 Task: Create a due date automation trigger when advanced on, on the monday before a card is due add fields without custom field "Resume" set to a date more than 1 days from now at 11:00 AM.
Action: Mouse moved to (959, 72)
Screenshot: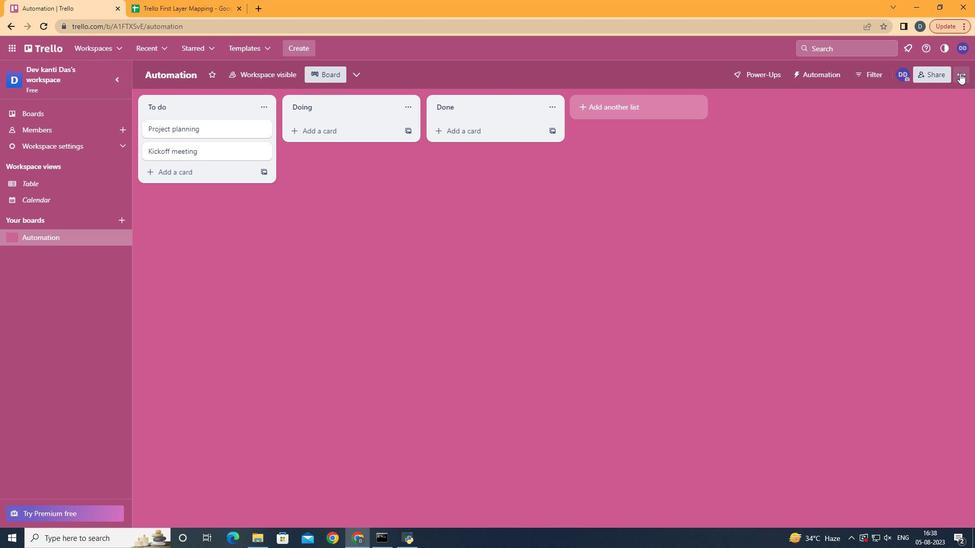
Action: Mouse pressed left at (959, 72)
Screenshot: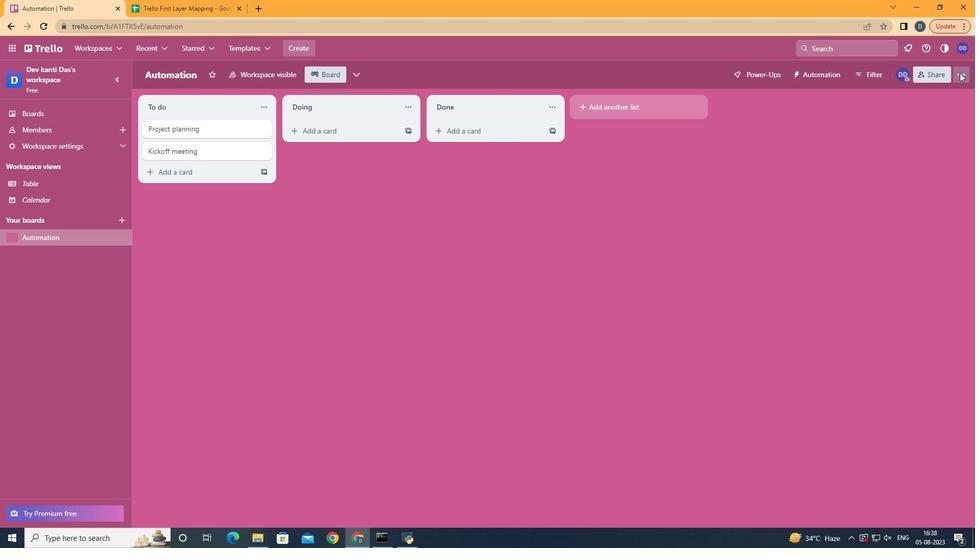 
Action: Mouse moved to (890, 215)
Screenshot: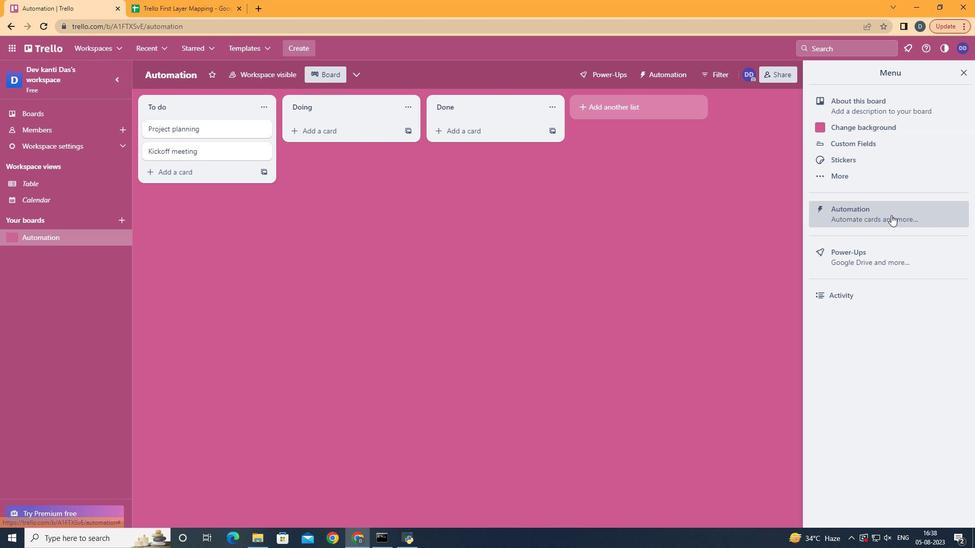 
Action: Mouse pressed left at (890, 215)
Screenshot: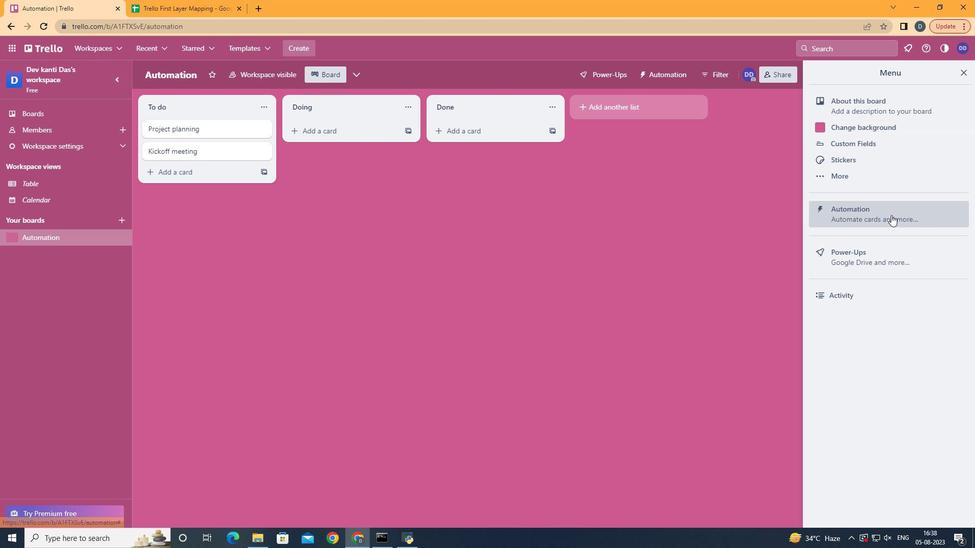 
Action: Mouse moved to (208, 203)
Screenshot: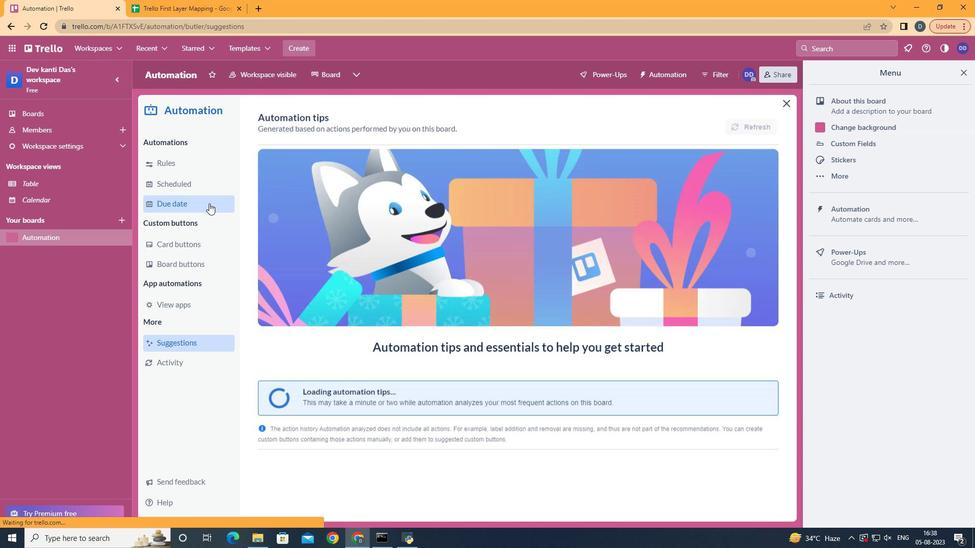 
Action: Mouse pressed left at (208, 203)
Screenshot: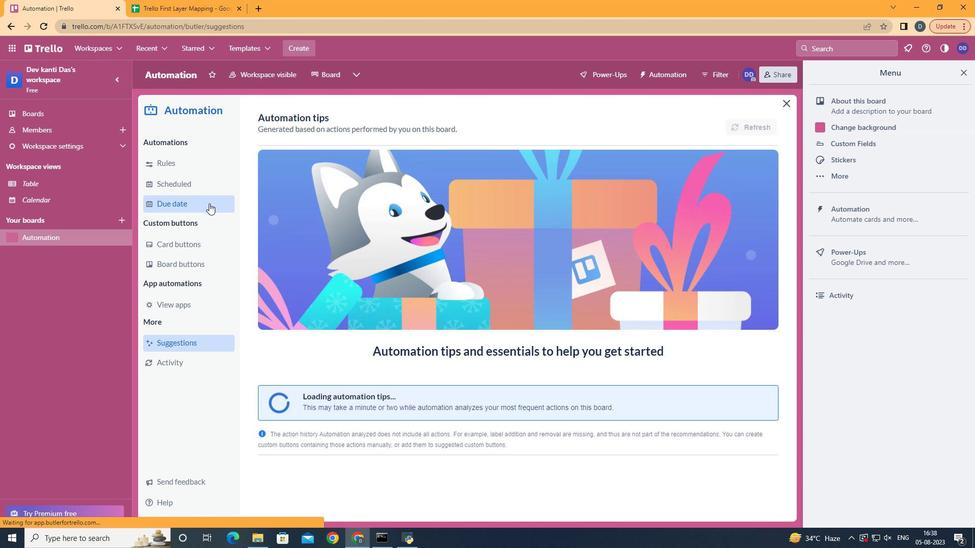 
Action: Mouse moved to (716, 121)
Screenshot: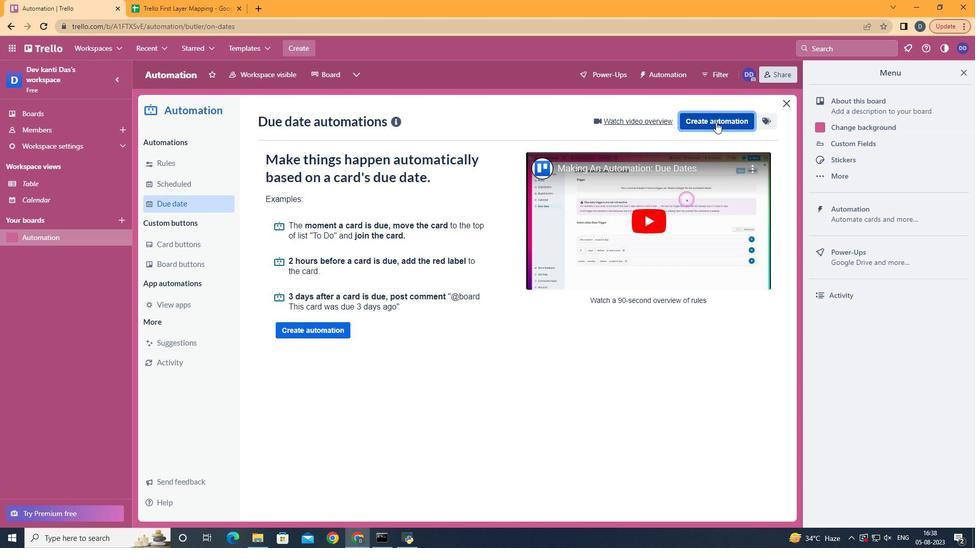 
Action: Mouse pressed left at (716, 121)
Screenshot: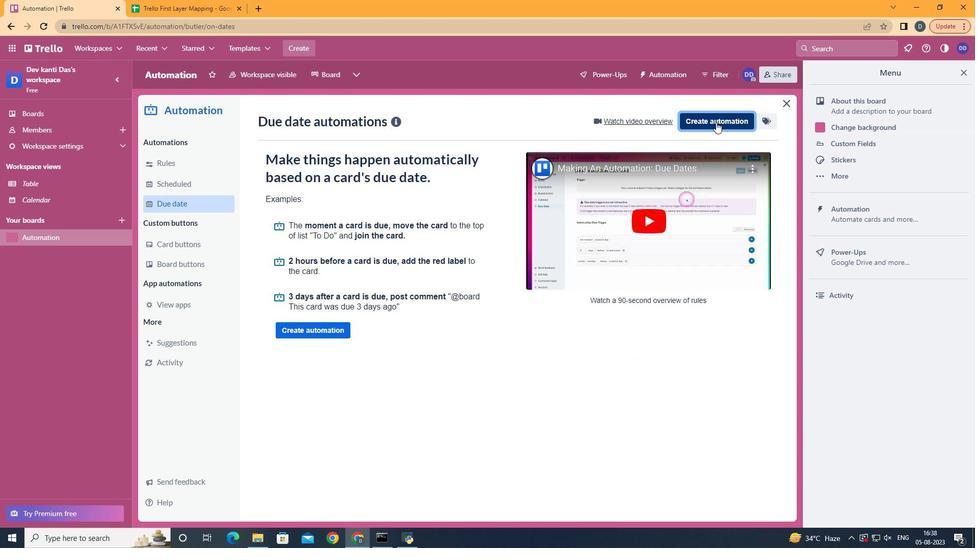 
Action: Mouse moved to (519, 215)
Screenshot: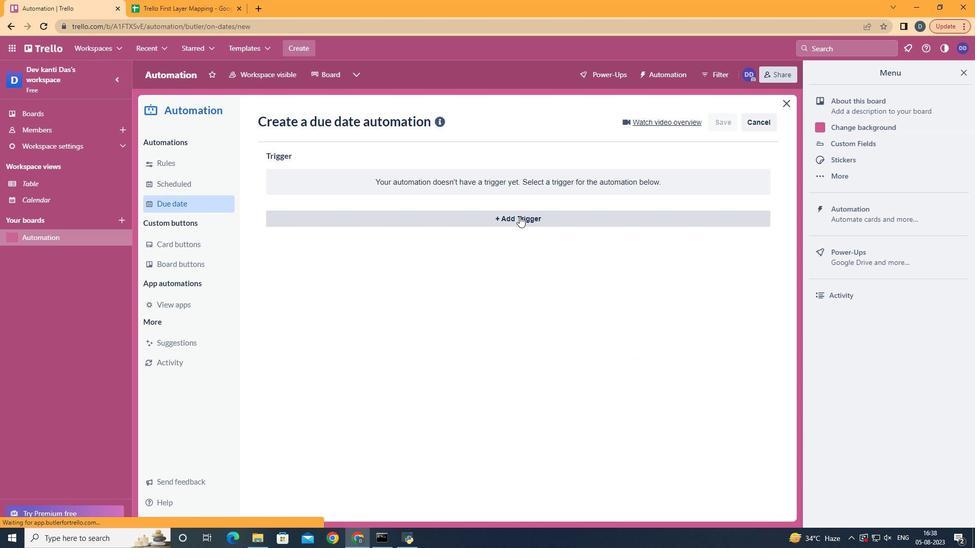 
Action: Mouse pressed left at (519, 215)
Screenshot: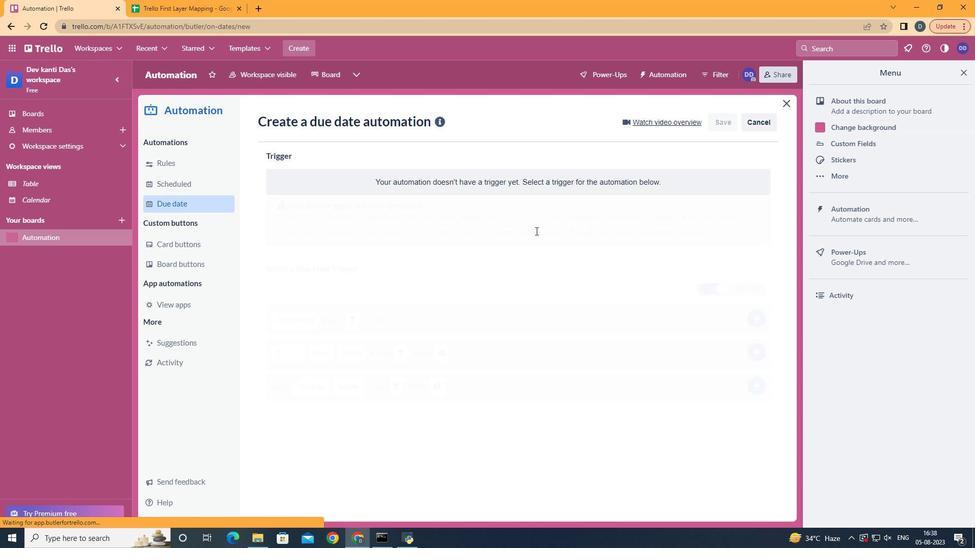 
Action: Mouse moved to (334, 265)
Screenshot: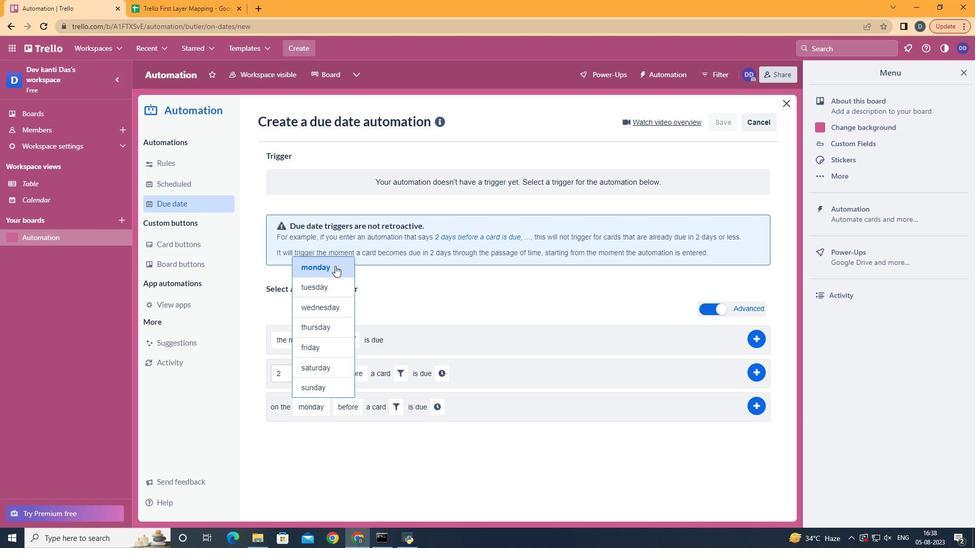 
Action: Mouse pressed left at (334, 265)
Screenshot: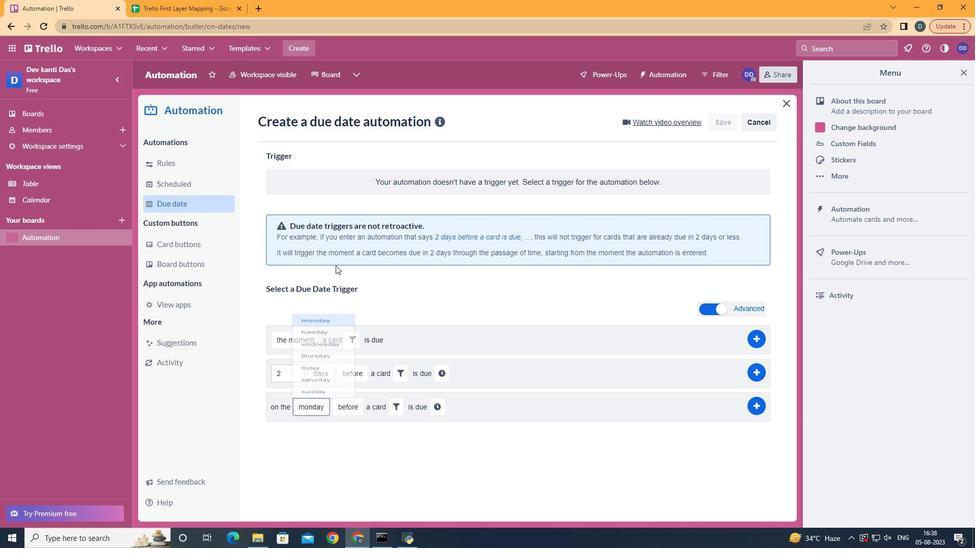 
Action: Mouse moved to (354, 427)
Screenshot: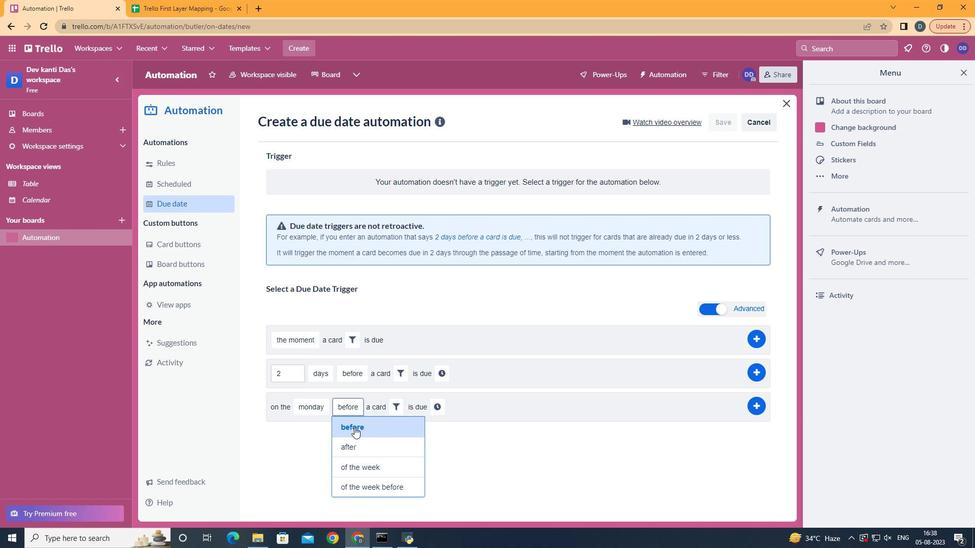 
Action: Mouse pressed left at (354, 427)
Screenshot: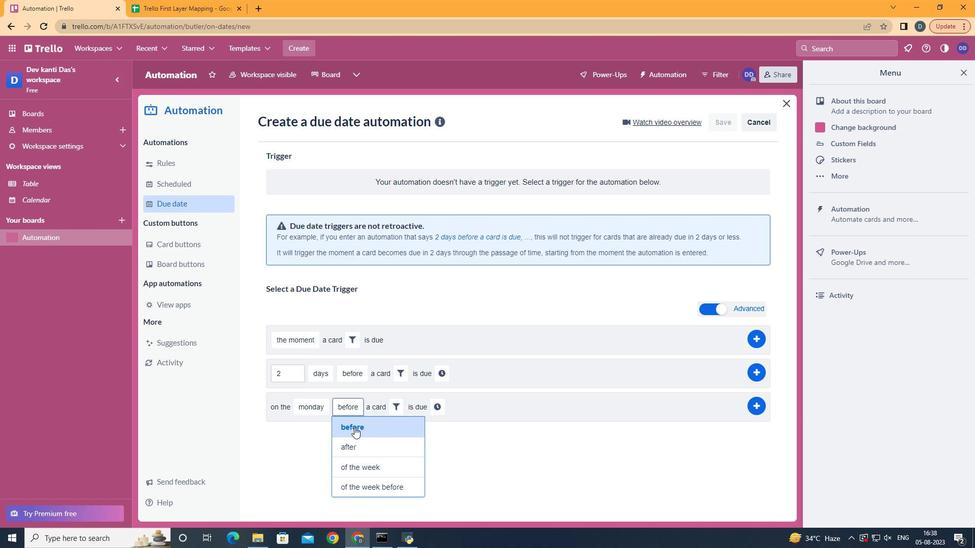 
Action: Mouse moved to (399, 407)
Screenshot: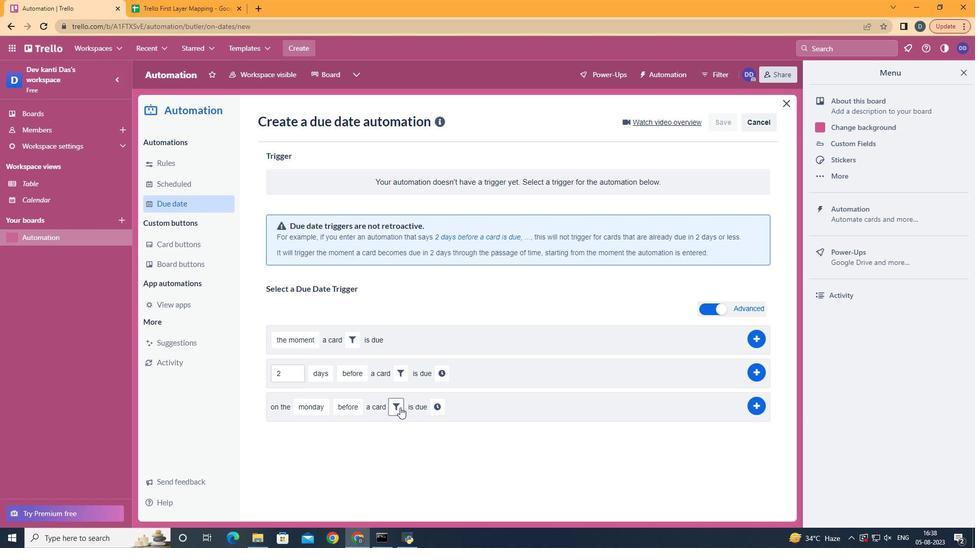 
Action: Mouse pressed left at (399, 407)
Screenshot: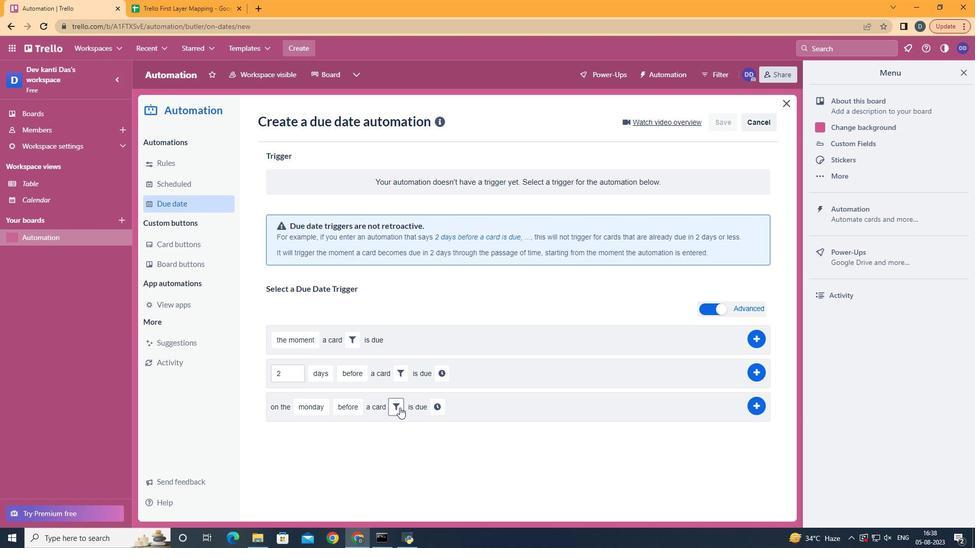 
Action: Mouse moved to (568, 436)
Screenshot: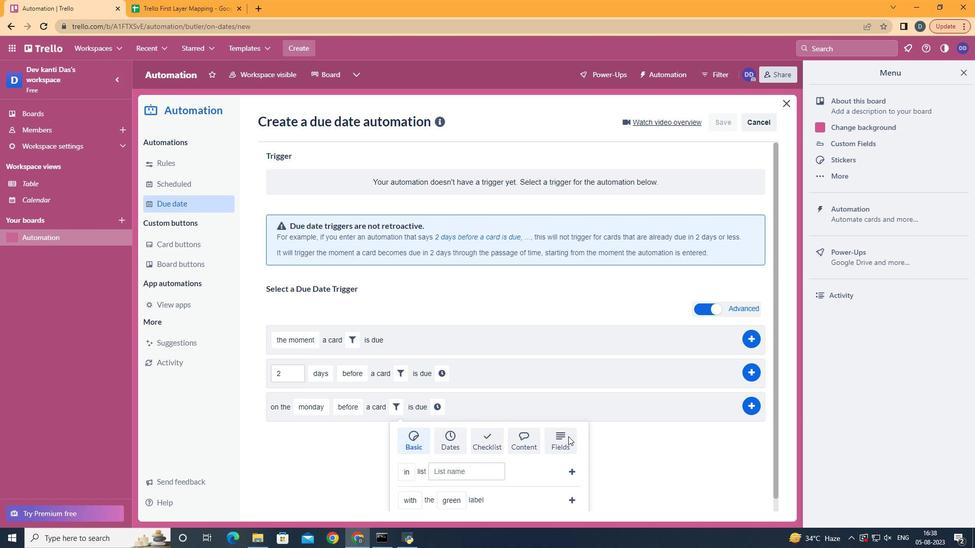 
Action: Mouse pressed left at (568, 436)
Screenshot: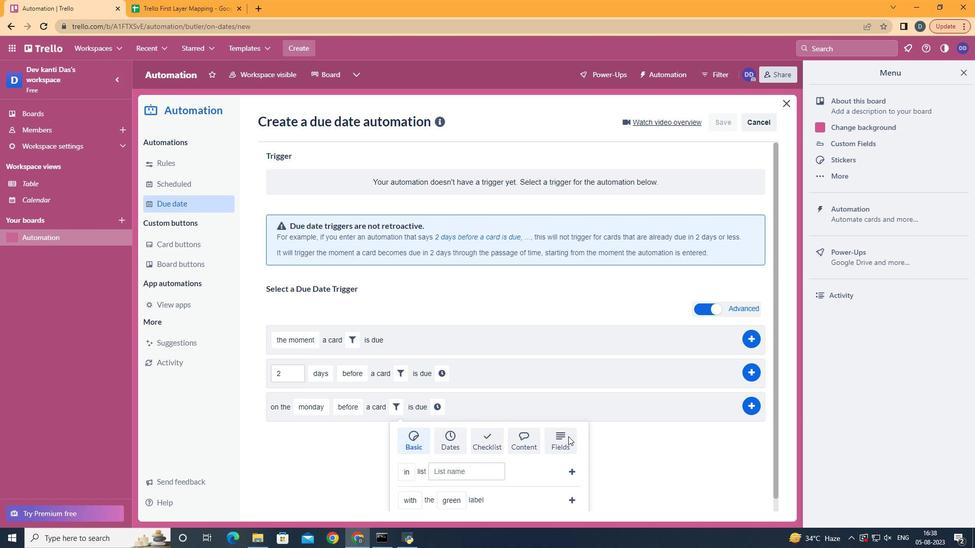 
Action: Mouse moved to (568, 436)
Screenshot: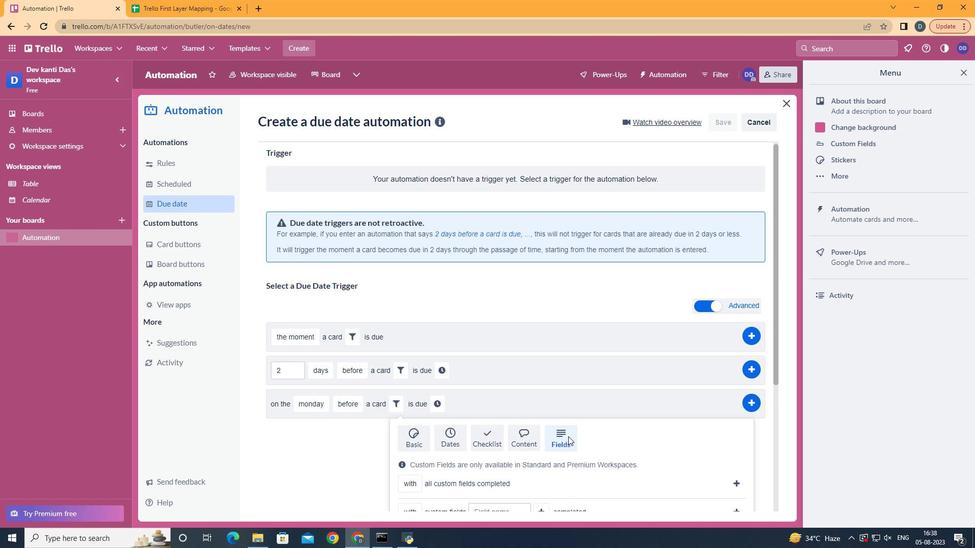 
Action: Mouse scrolled (568, 436) with delta (0, 0)
Screenshot: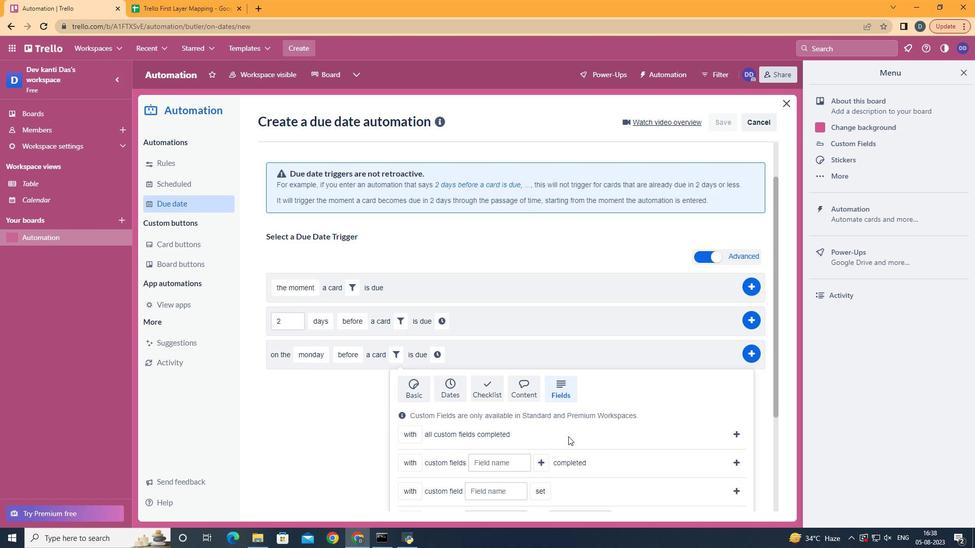 
Action: Mouse scrolled (568, 436) with delta (0, 0)
Screenshot: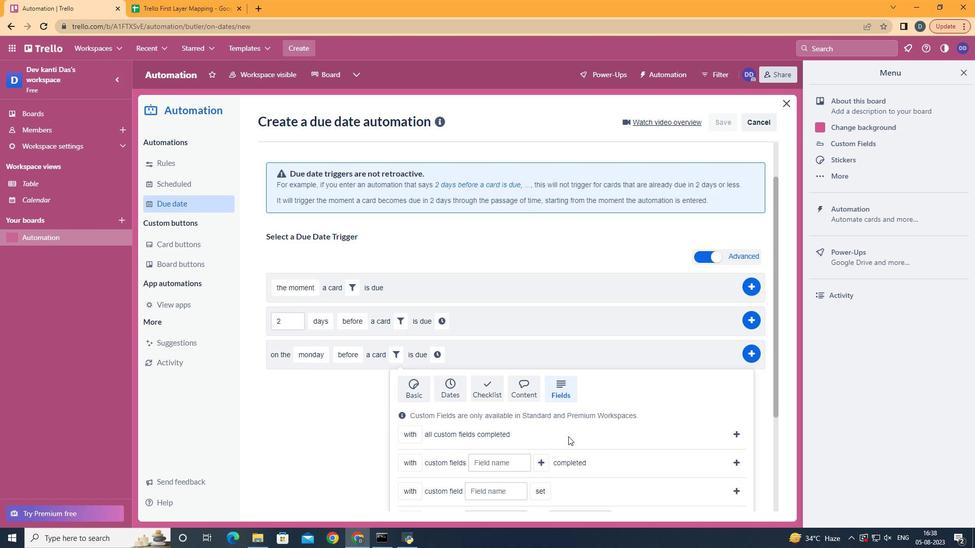 
Action: Mouse scrolled (568, 436) with delta (0, 0)
Screenshot: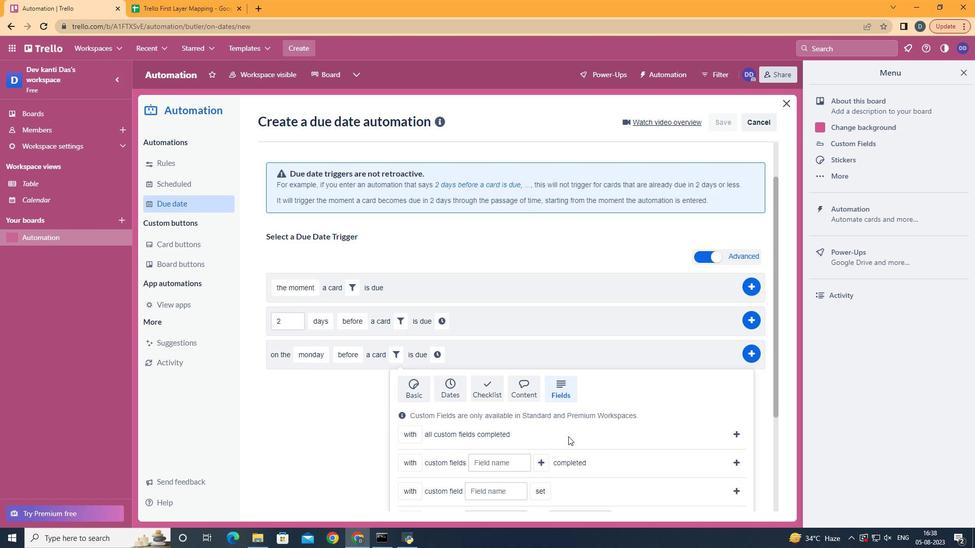 
Action: Mouse scrolled (568, 436) with delta (0, 0)
Screenshot: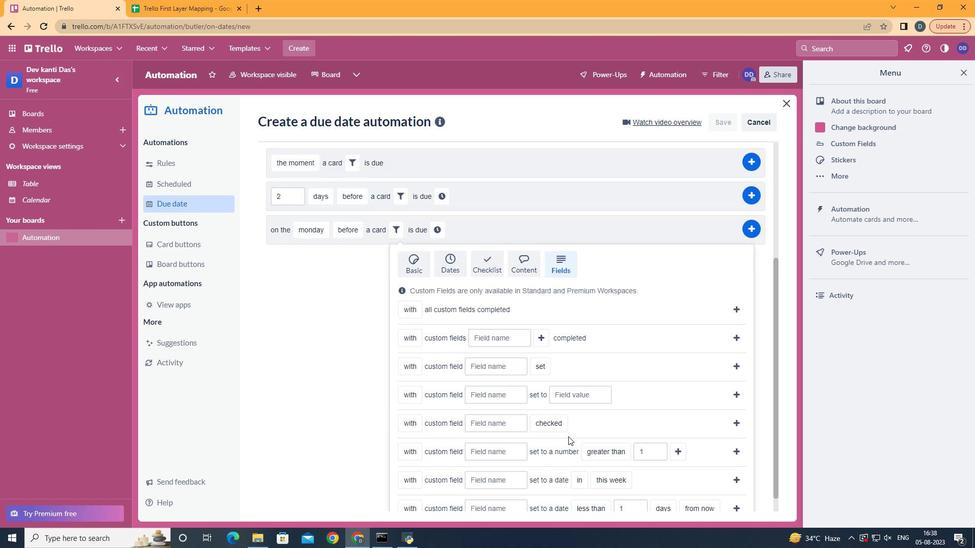 
Action: Mouse scrolled (568, 436) with delta (0, 0)
Screenshot: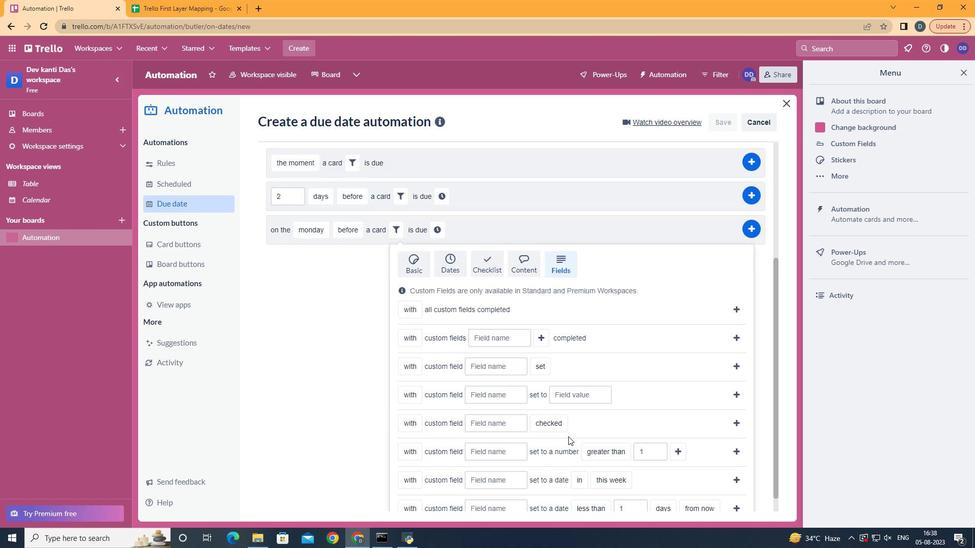 
Action: Mouse scrolled (568, 436) with delta (0, 0)
Screenshot: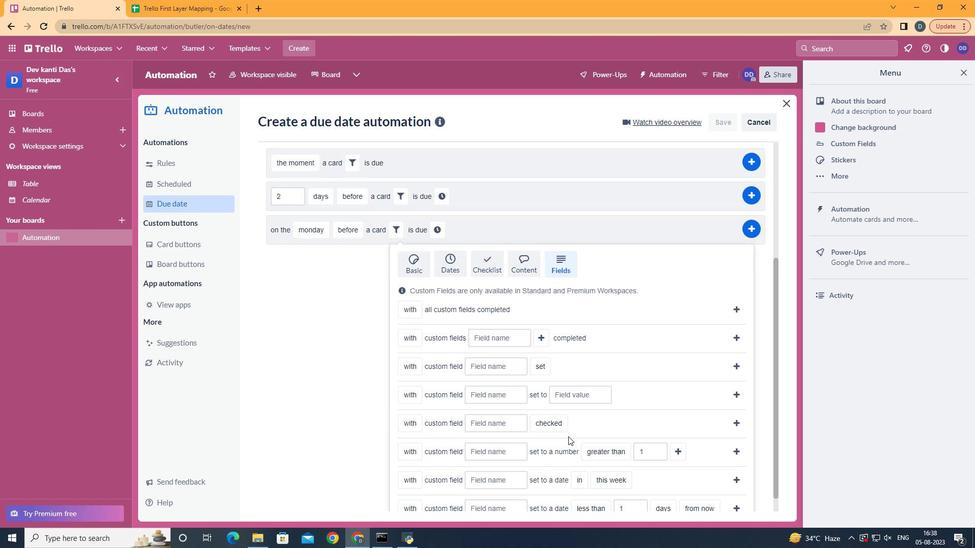 
Action: Mouse scrolled (568, 436) with delta (0, 0)
Screenshot: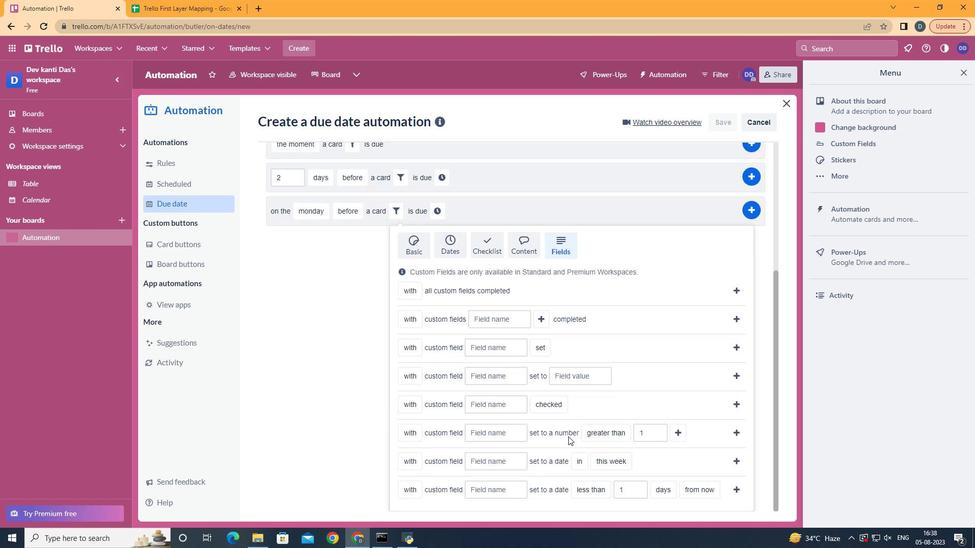 
Action: Mouse moved to (434, 462)
Screenshot: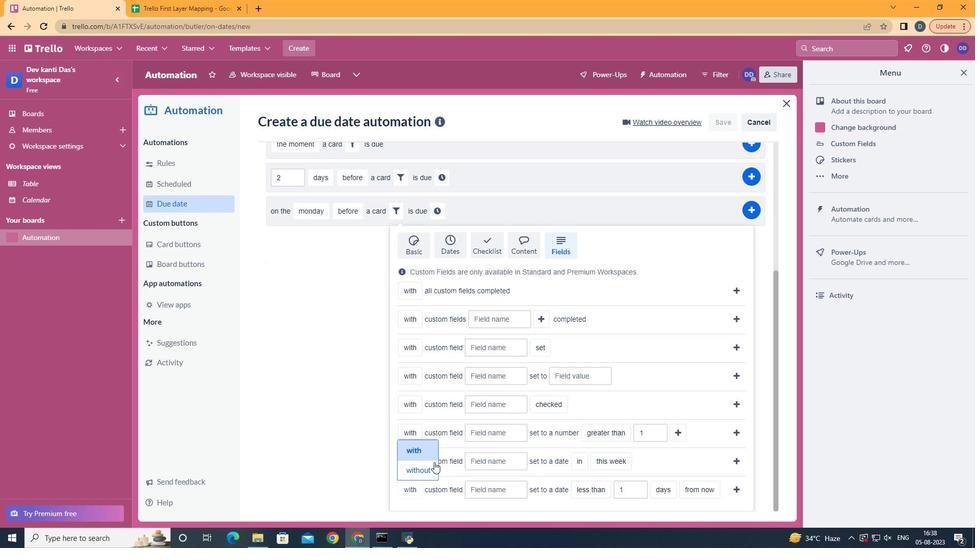 
Action: Mouse pressed left at (434, 462)
Screenshot: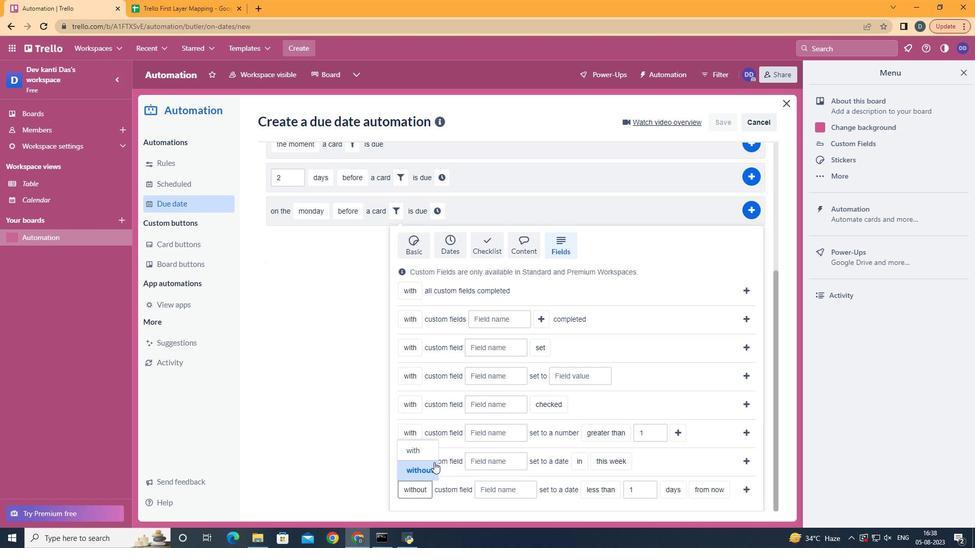 
Action: Mouse moved to (514, 487)
Screenshot: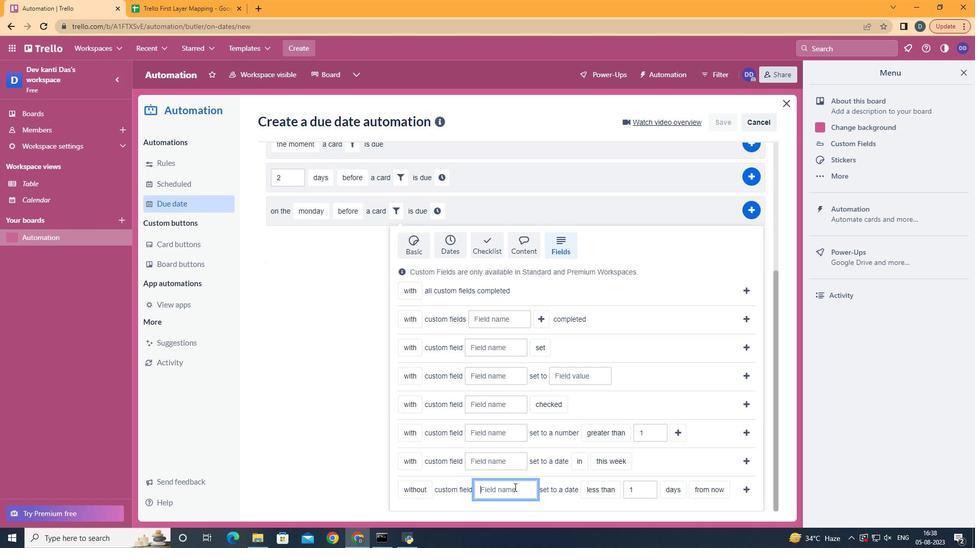 
Action: Mouse pressed left at (514, 487)
Screenshot: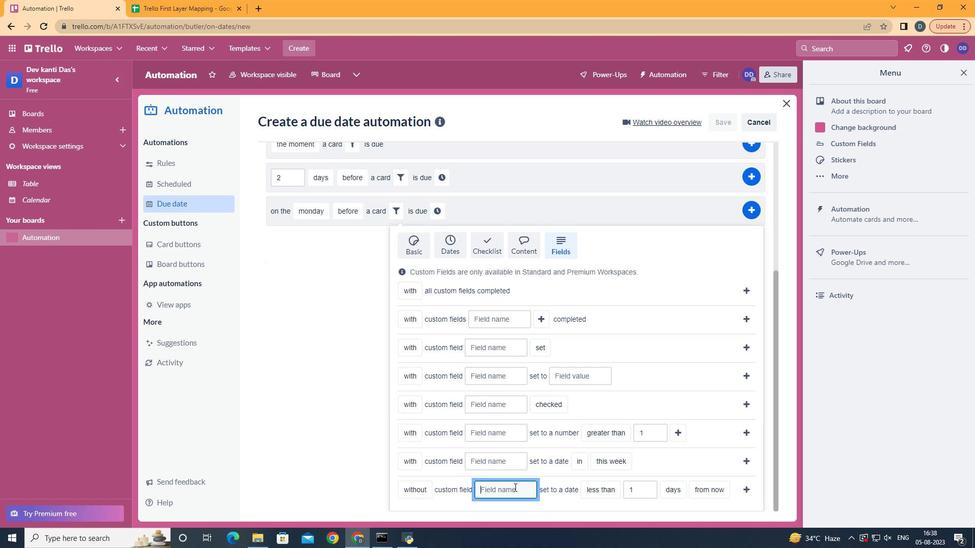 
Action: Key pressed <Key.shift>Resume
Screenshot: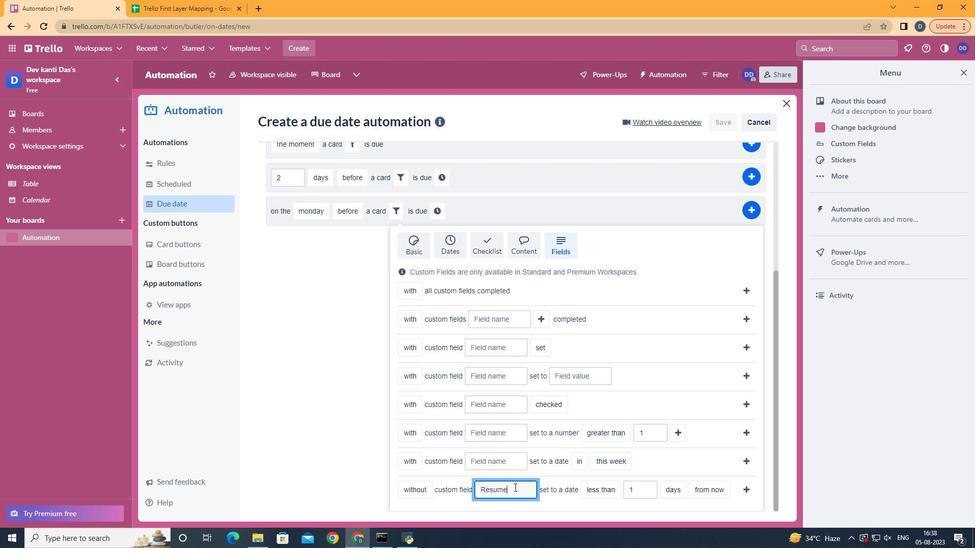 
Action: Mouse moved to (610, 441)
Screenshot: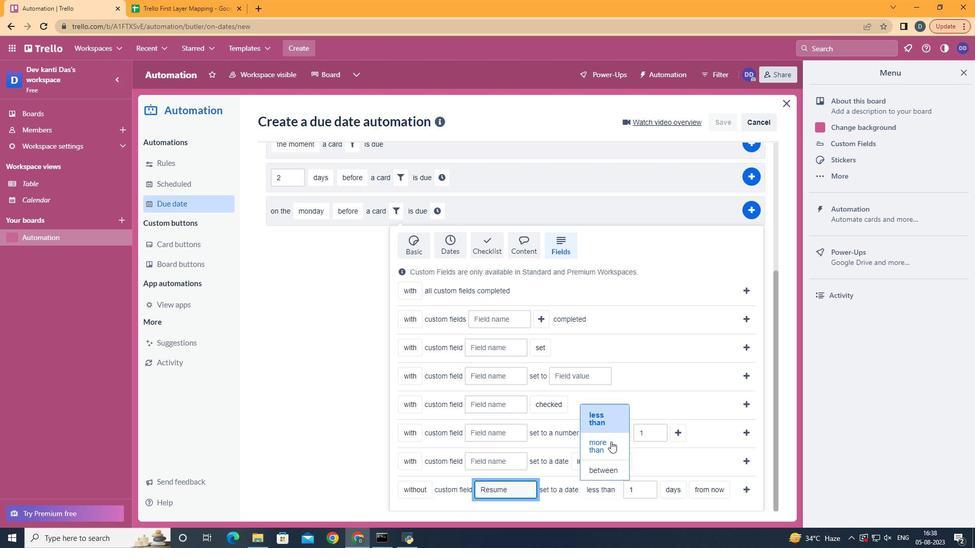 
Action: Mouse pressed left at (610, 441)
Screenshot: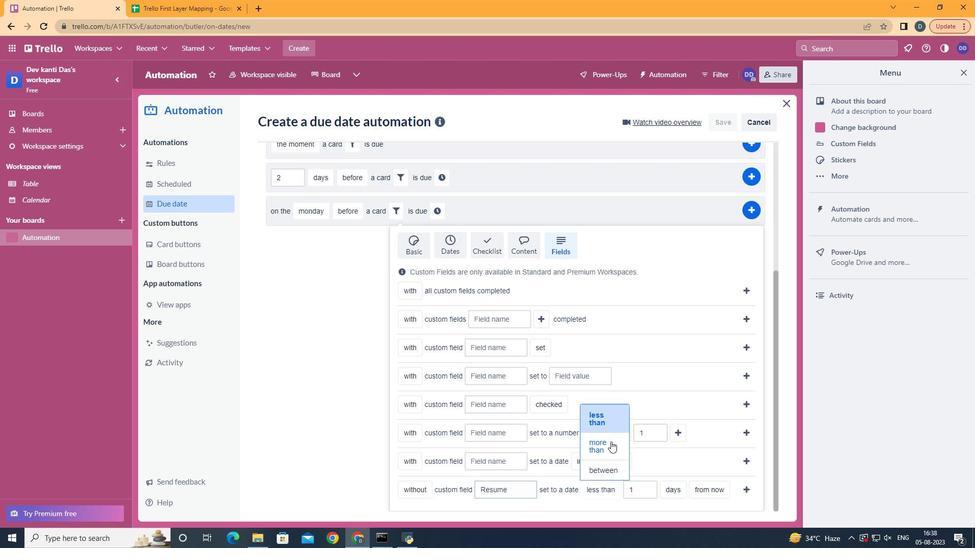 
Action: Mouse moved to (690, 449)
Screenshot: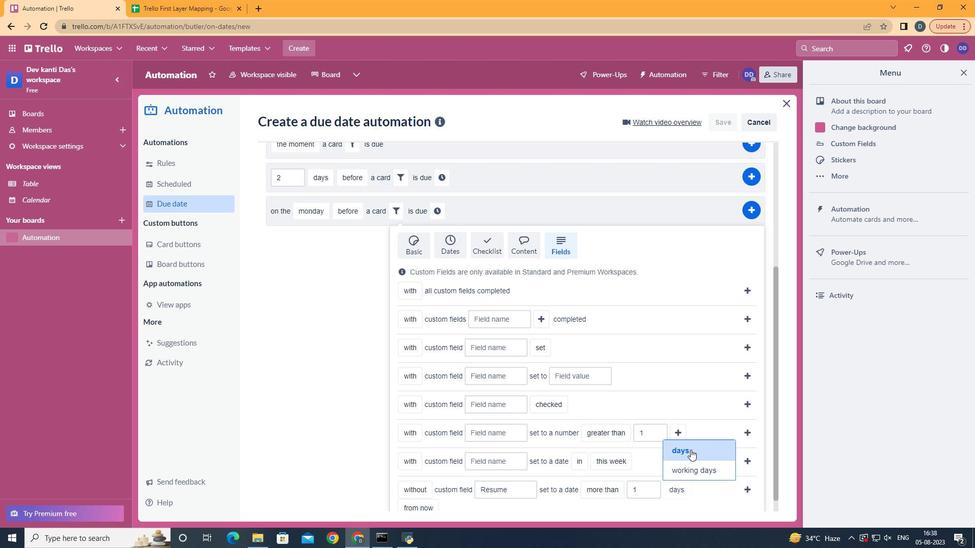 
Action: Mouse pressed left at (690, 449)
Screenshot: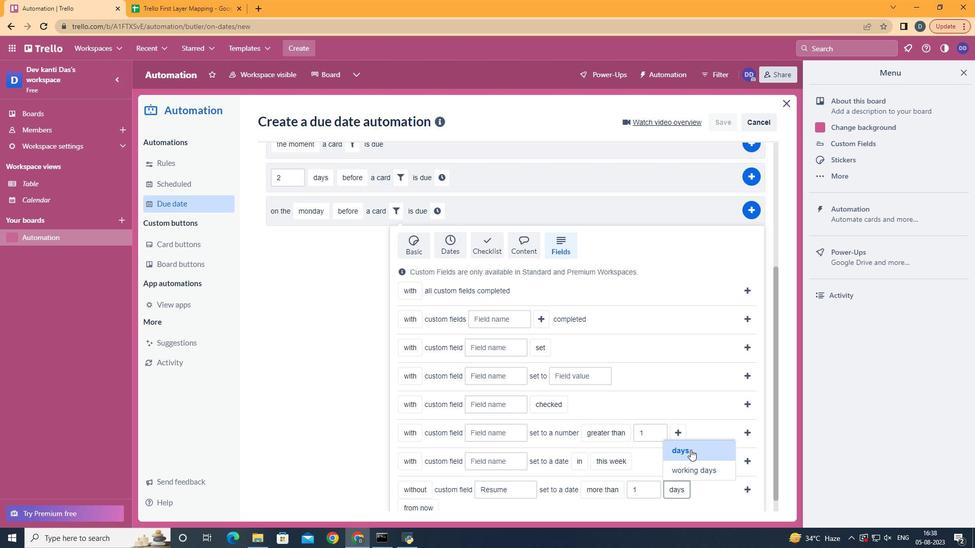 
Action: Mouse moved to (427, 459)
Screenshot: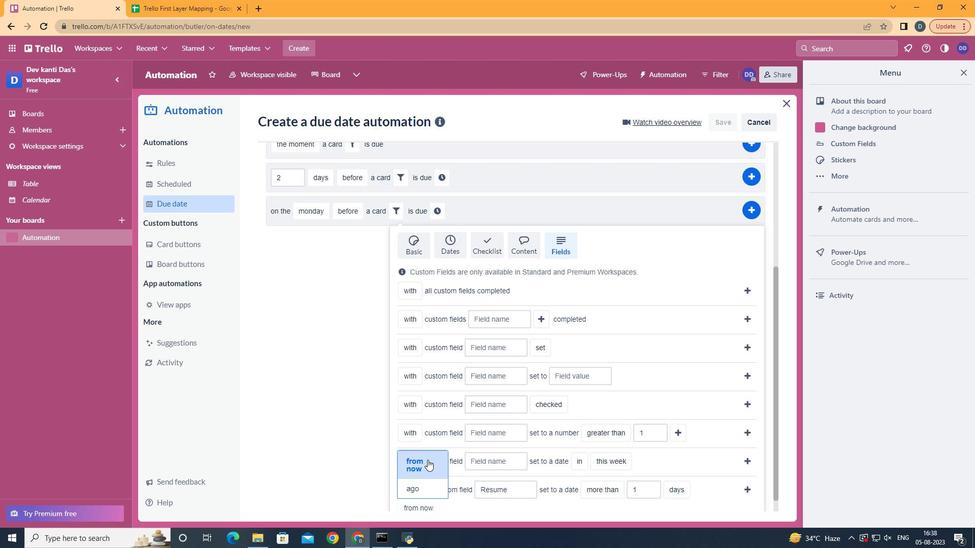 
Action: Mouse pressed left at (427, 459)
Screenshot: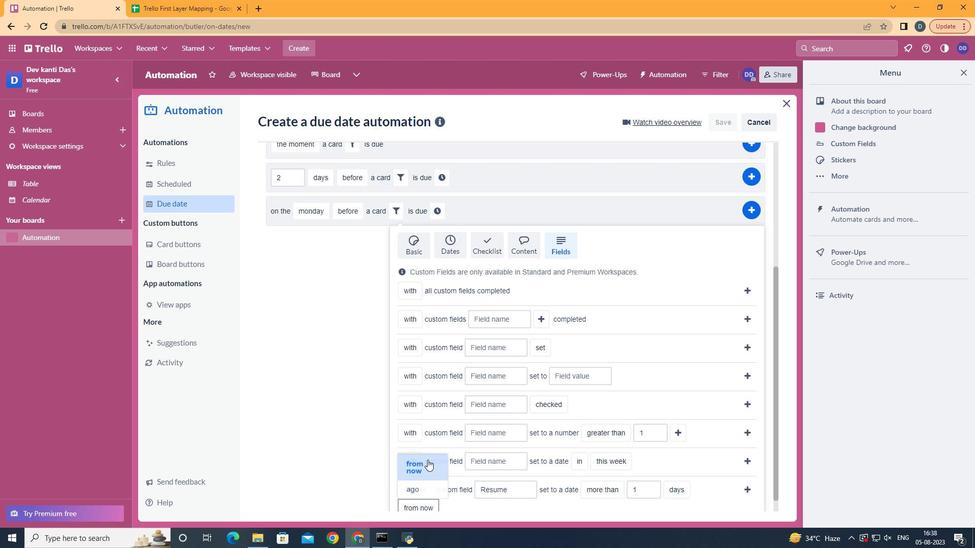 
Action: Mouse moved to (752, 491)
Screenshot: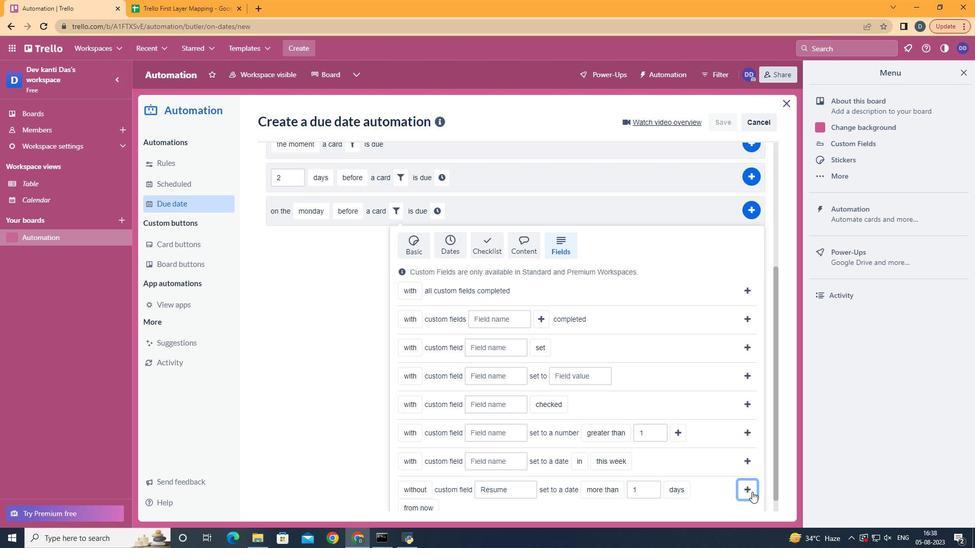 
Action: Mouse pressed left at (752, 491)
Screenshot: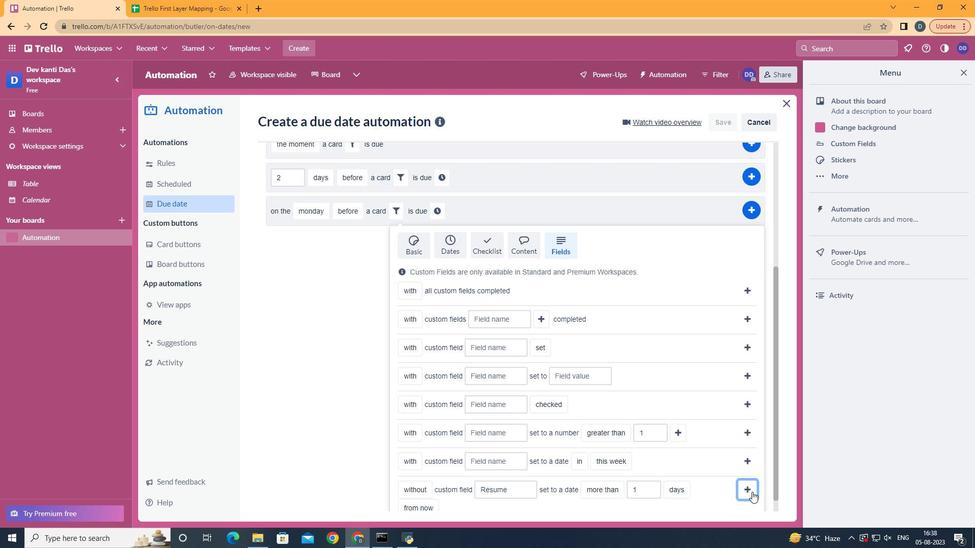 
Action: Mouse moved to (684, 409)
Screenshot: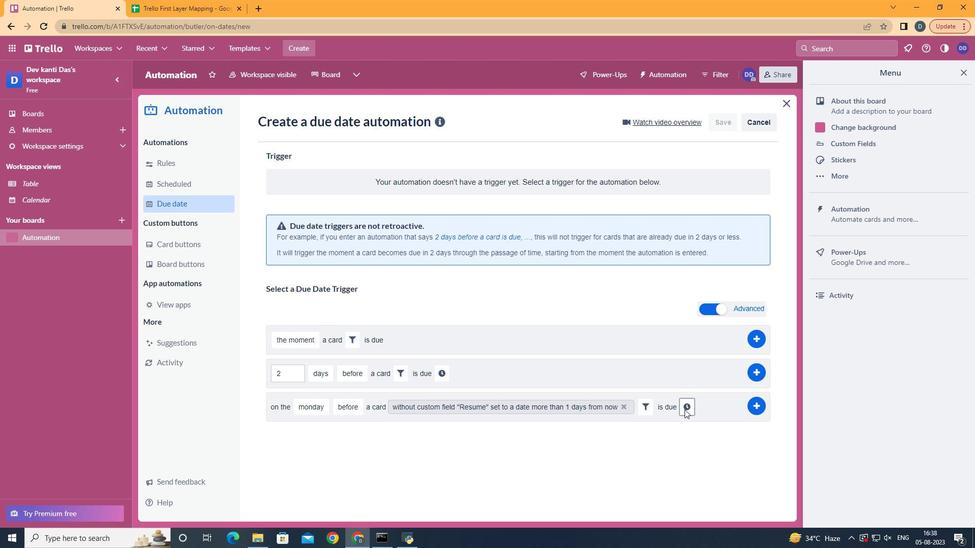 
Action: Mouse pressed left at (684, 409)
Screenshot: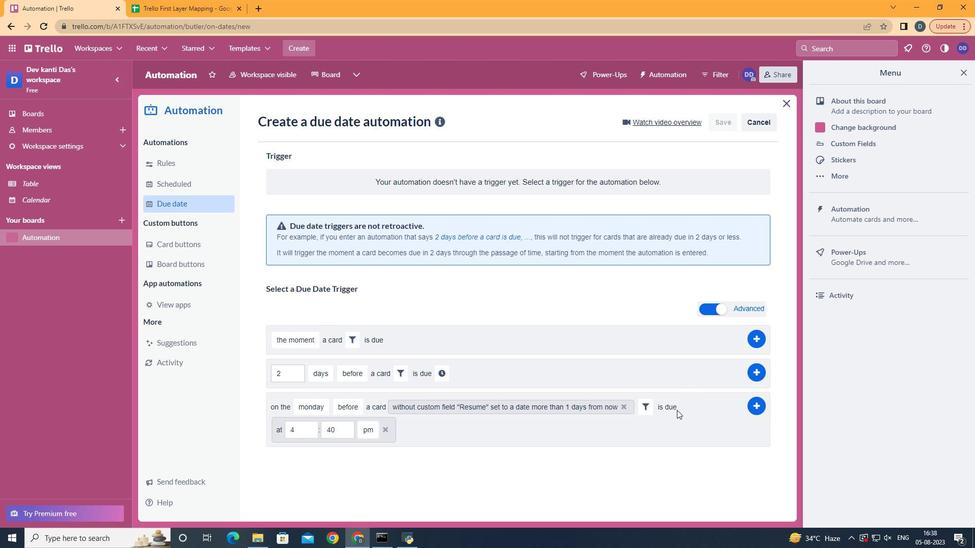 
Action: Mouse moved to (298, 429)
Screenshot: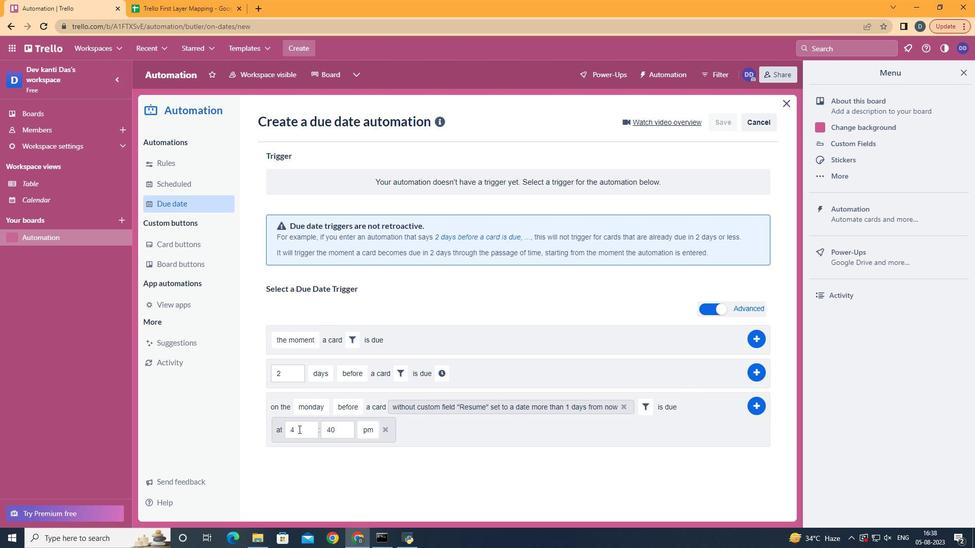 
Action: Mouse pressed left at (298, 429)
Screenshot: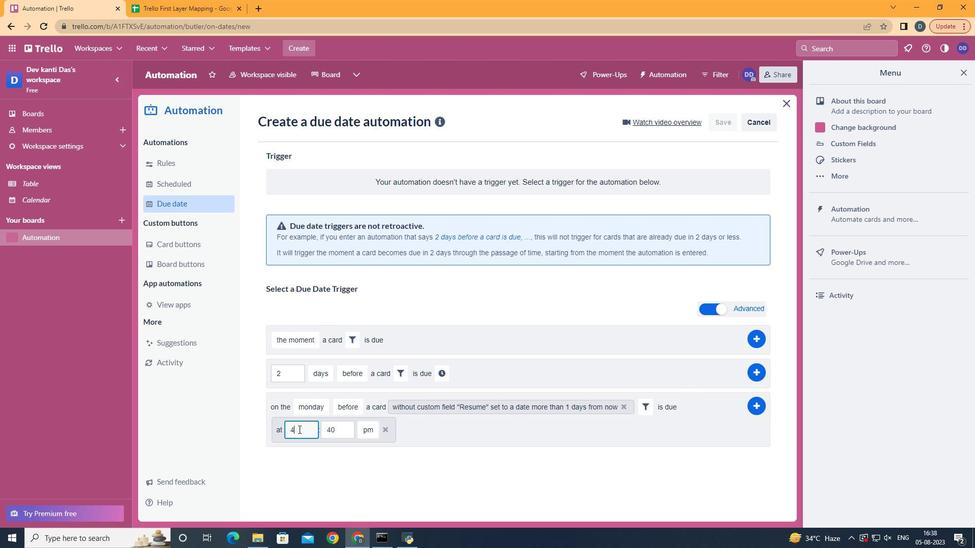 
Action: Key pressed <Key.backspace>11
Screenshot: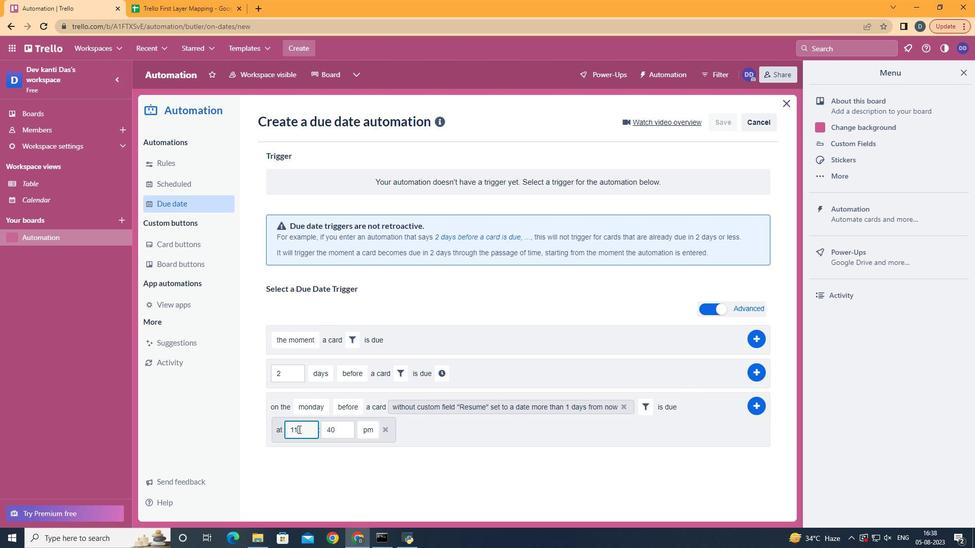 
Action: Mouse moved to (342, 435)
Screenshot: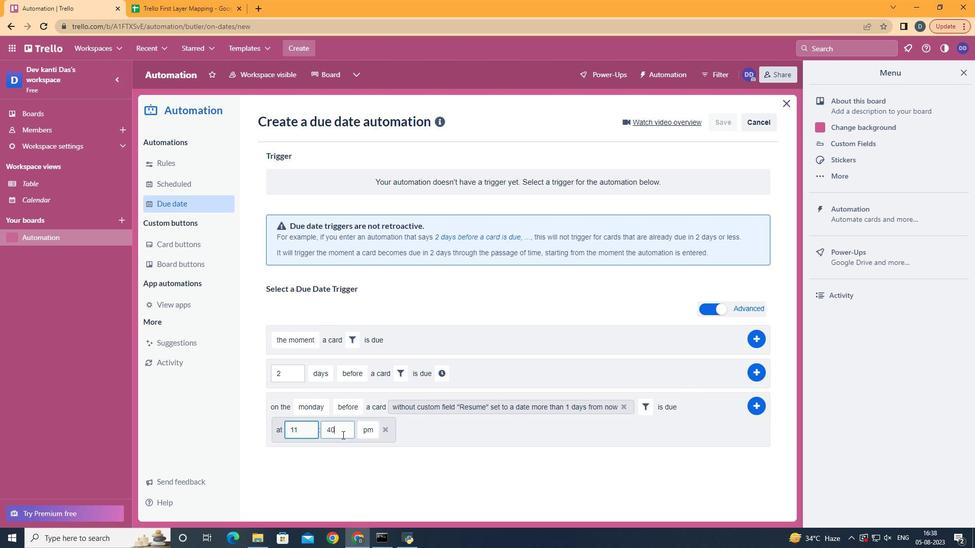 
Action: Mouse pressed left at (342, 435)
Screenshot: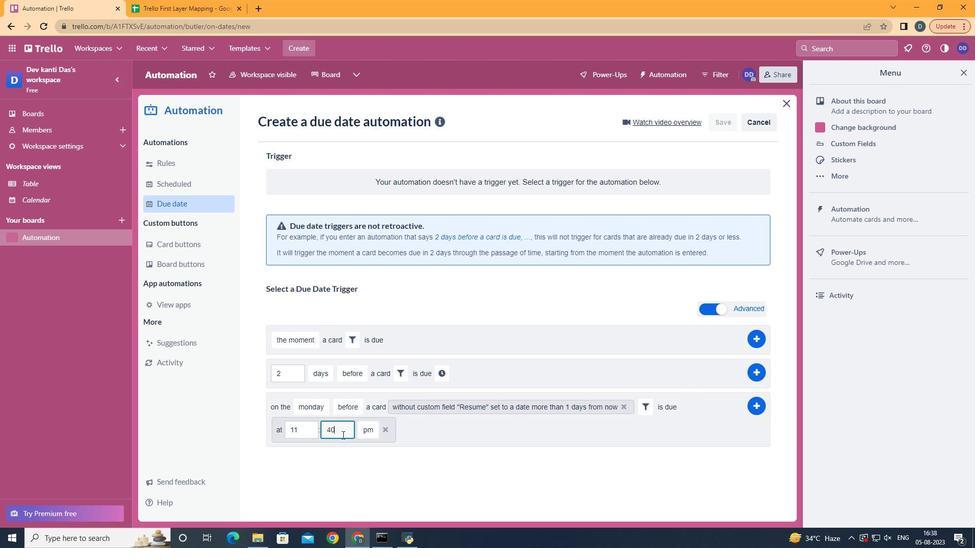 
Action: Key pressed <Key.backspace><Key.backspace>00
Screenshot: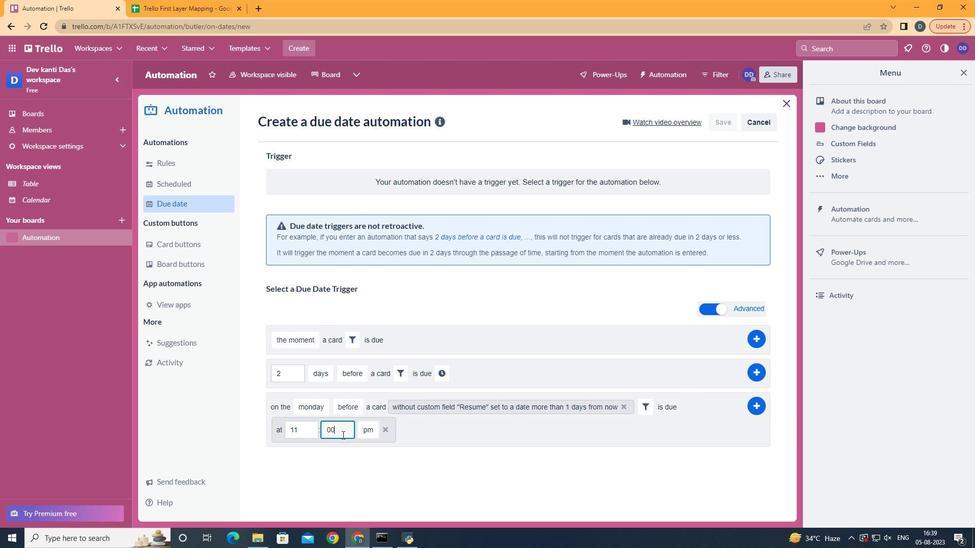 
Action: Mouse moved to (367, 445)
Screenshot: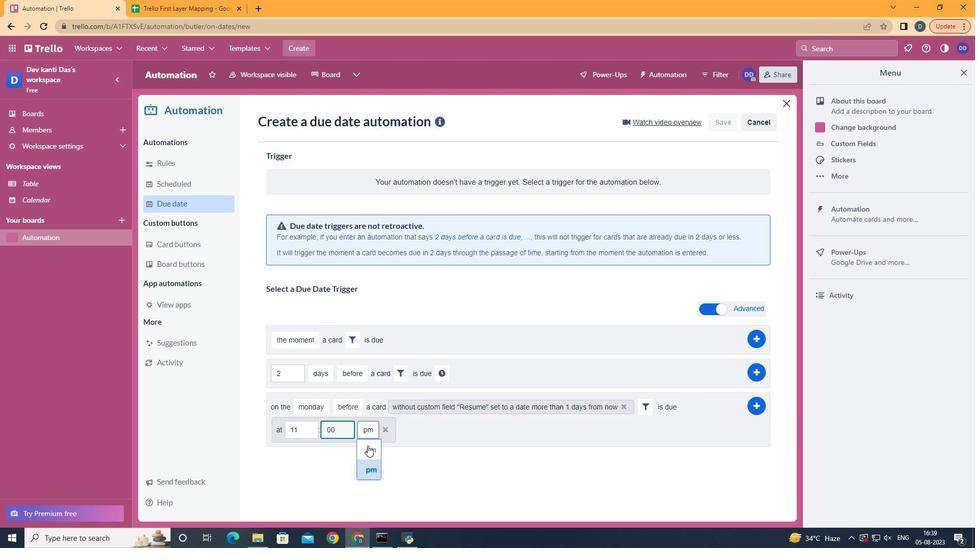 
Action: Mouse pressed left at (367, 445)
Screenshot: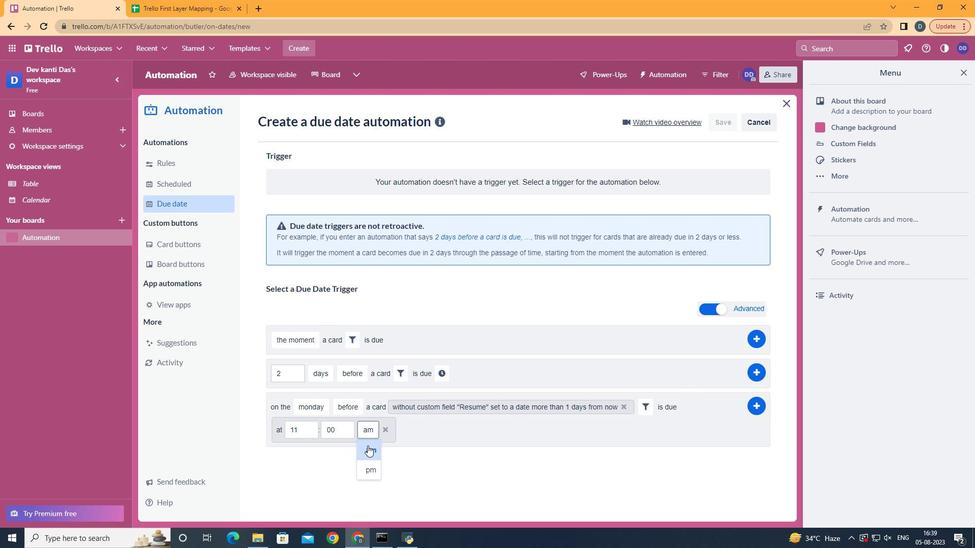 
Action: Mouse moved to (757, 410)
Screenshot: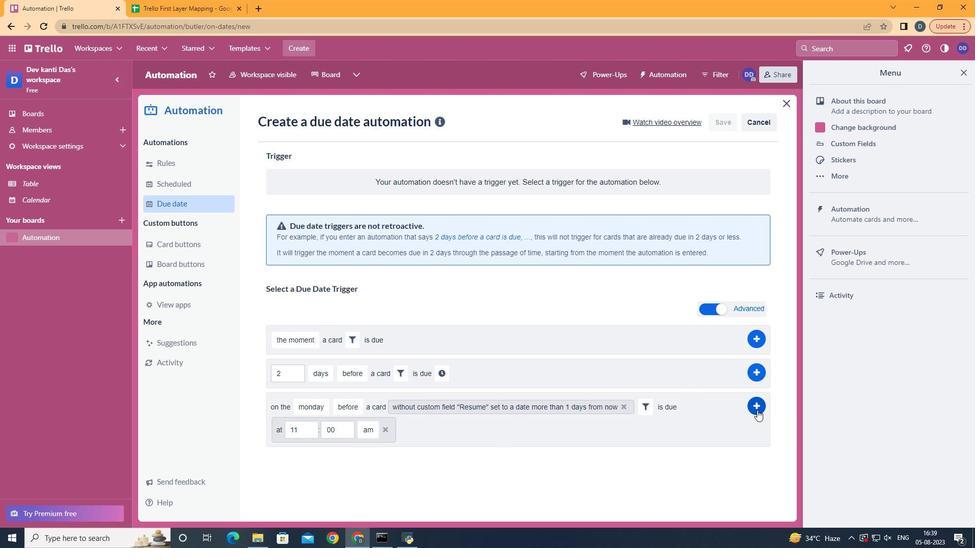 
Action: Mouse pressed left at (757, 410)
Screenshot: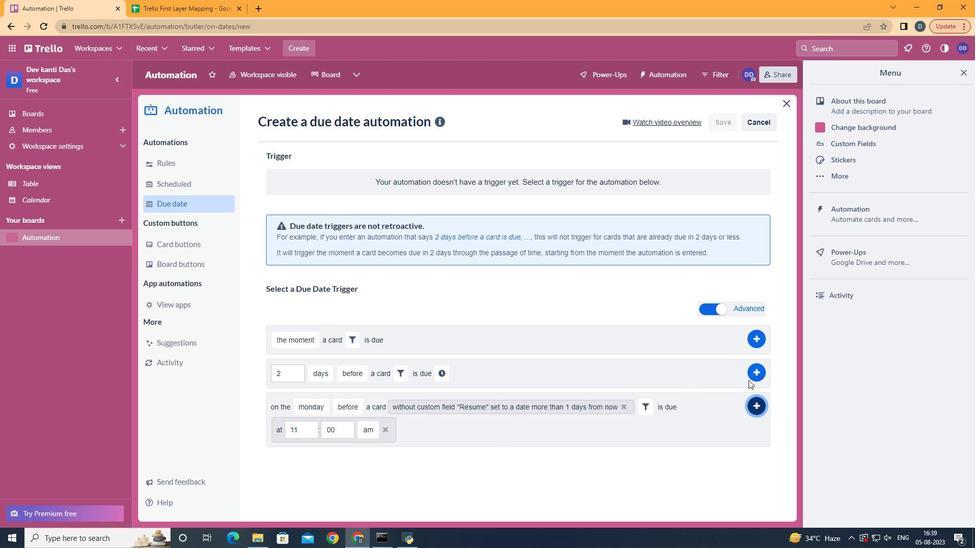 
Action: Mouse moved to (502, 188)
Screenshot: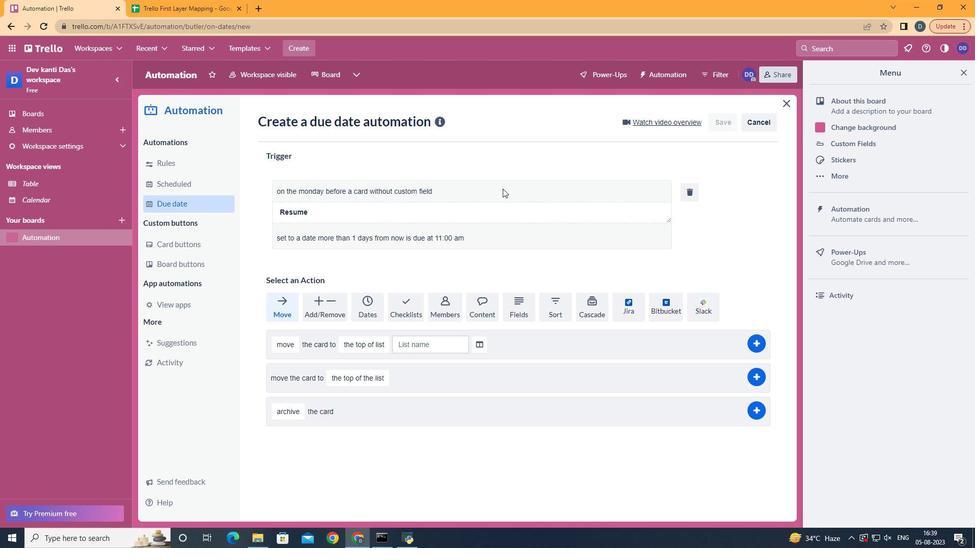 
